 Task: Notify, when changes are made.
Action: Mouse moved to (180, 58)
Screenshot: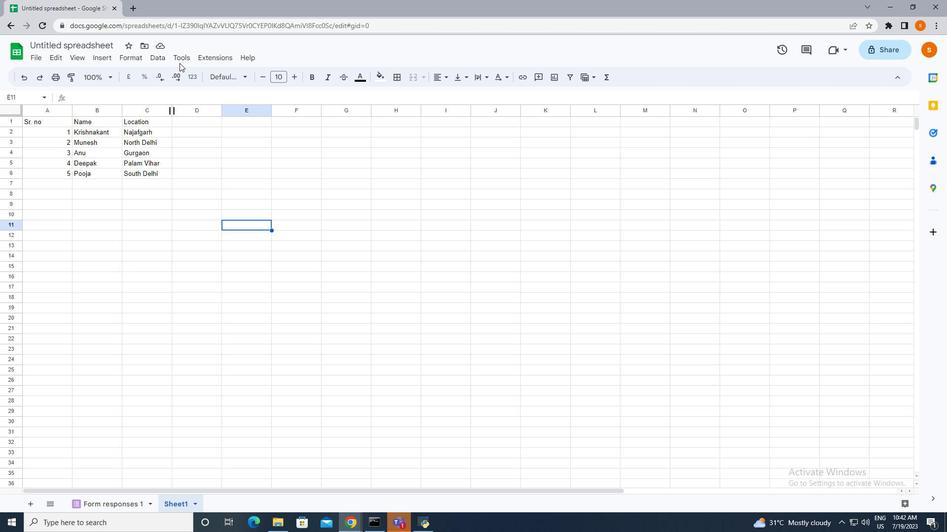
Action: Mouse pressed left at (180, 58)
Screenshot: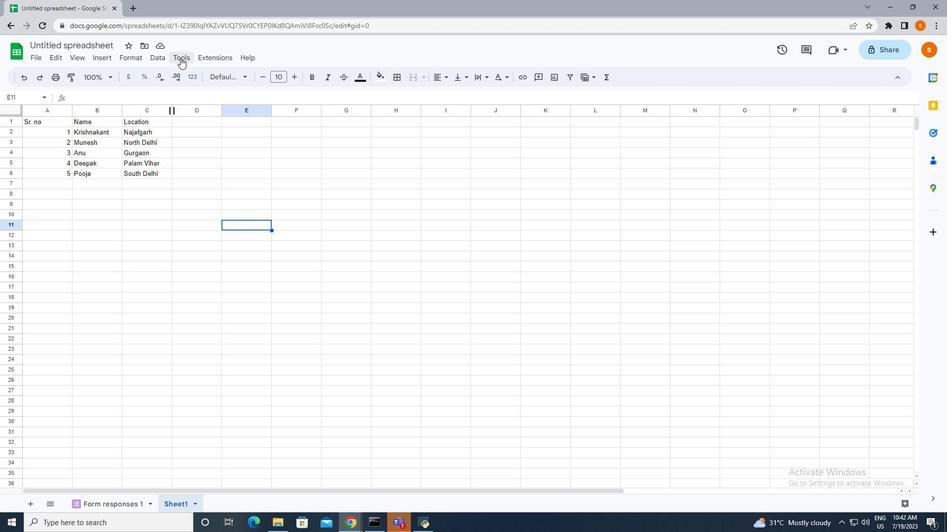 
Action: Mouse moved to (206, 149)
Screenshot: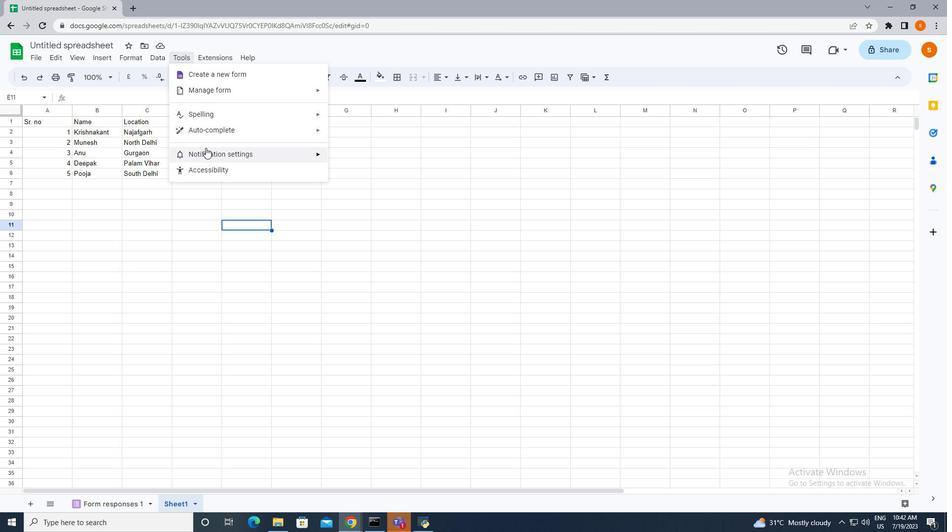 
Action: Mouse pressed left at (206, 149)
Screenshot: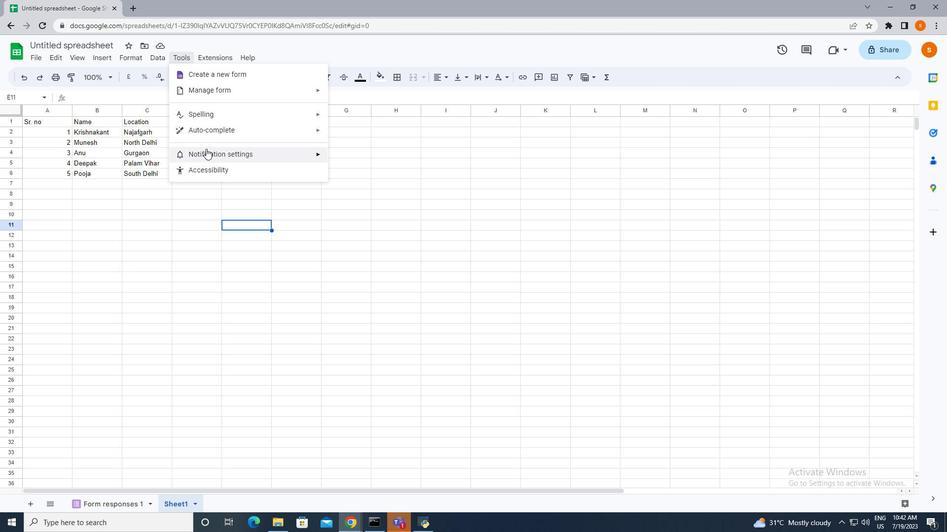 
Action: Mouse moved to (341, 159)
Screenshot: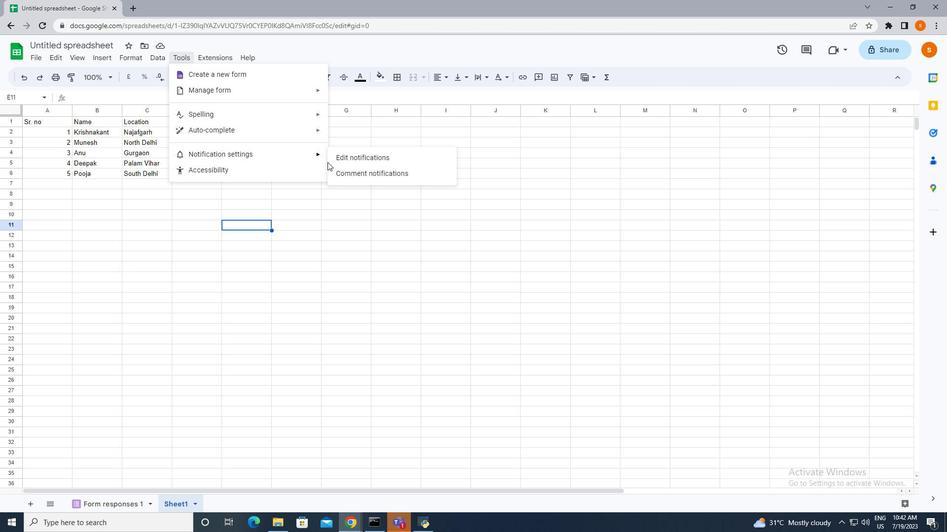 
Action: Mouse pressed left at (341, 159)
Screenshot: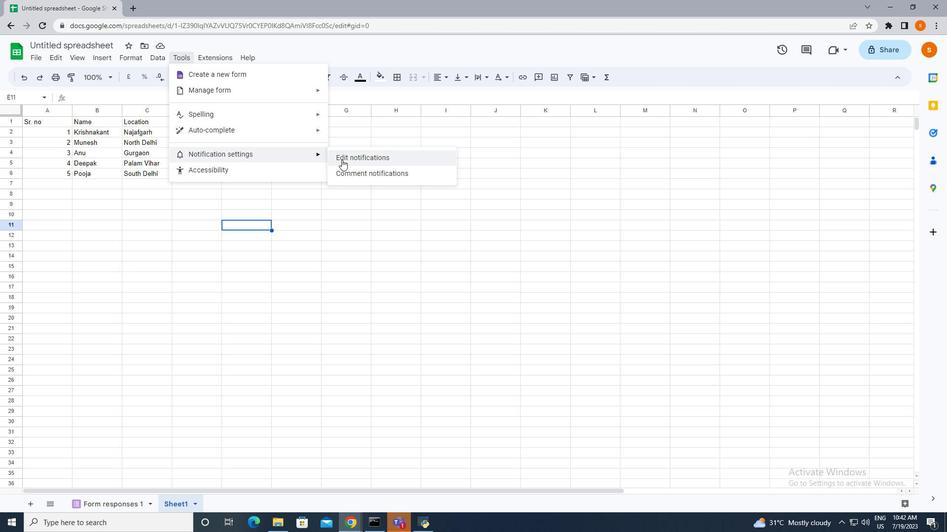
Action: Mouse moved to (371, 234)
Screenshot: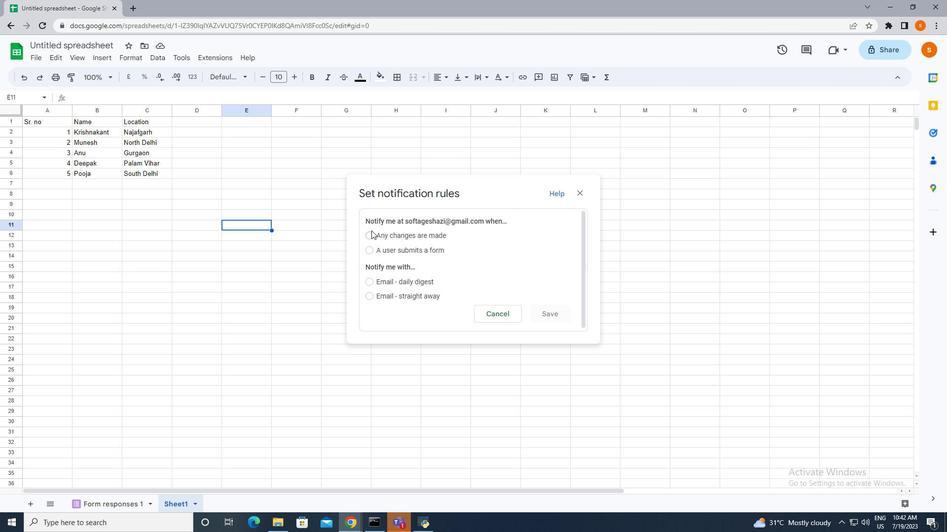 
Action: Mouse pressed left at (371, 234)
Screenshot: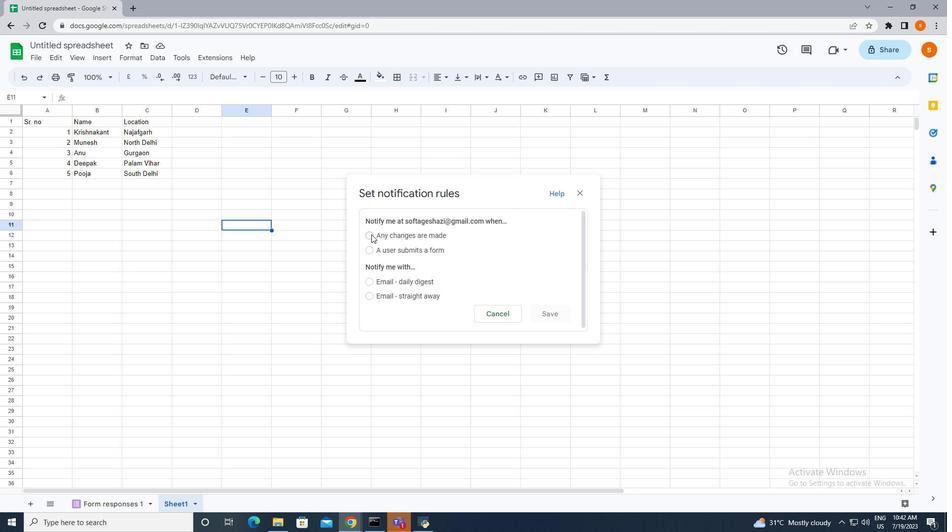 
Action: Mouse moved to (543, 312)
Screenshot: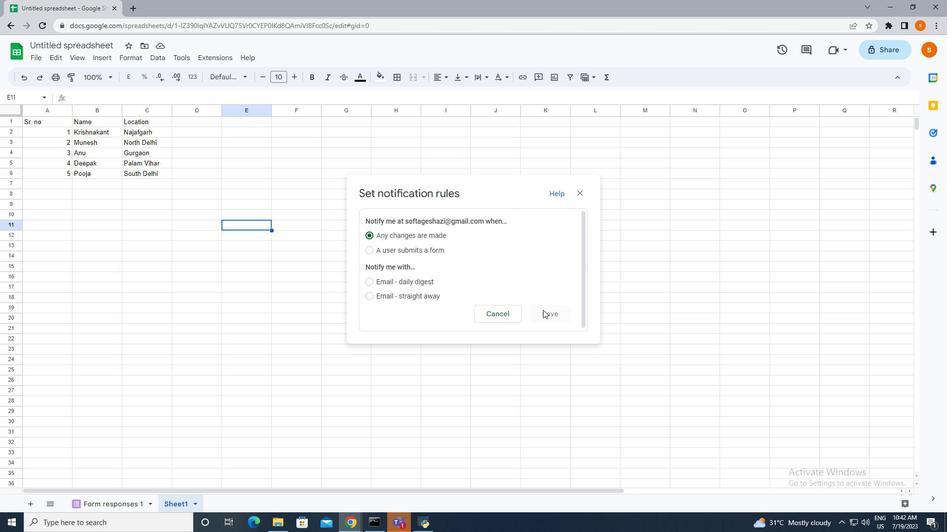 
